 Task: Filter Others job.
Action: Mouse moved to (252, 82)
Screenshot: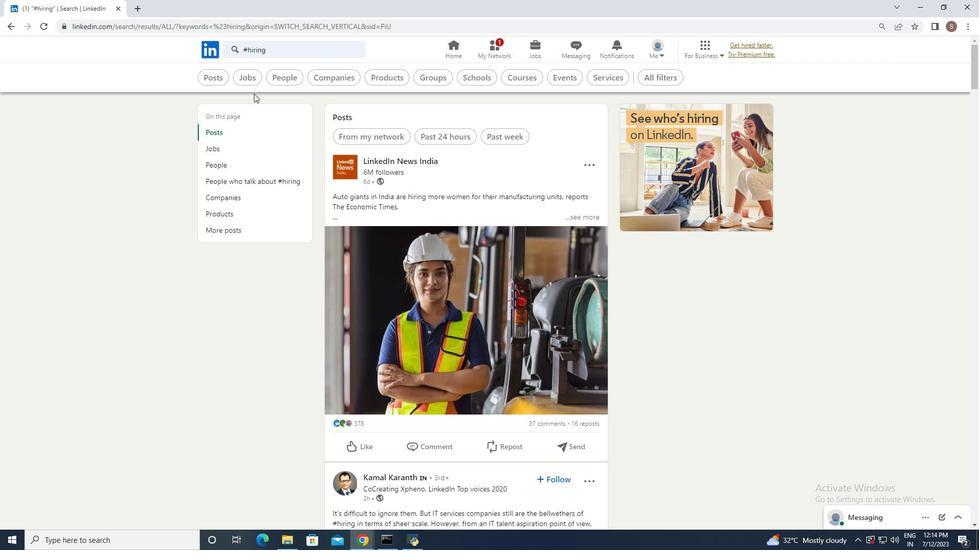
Action: Mouse pressed left at (252, 82)
Screenshot: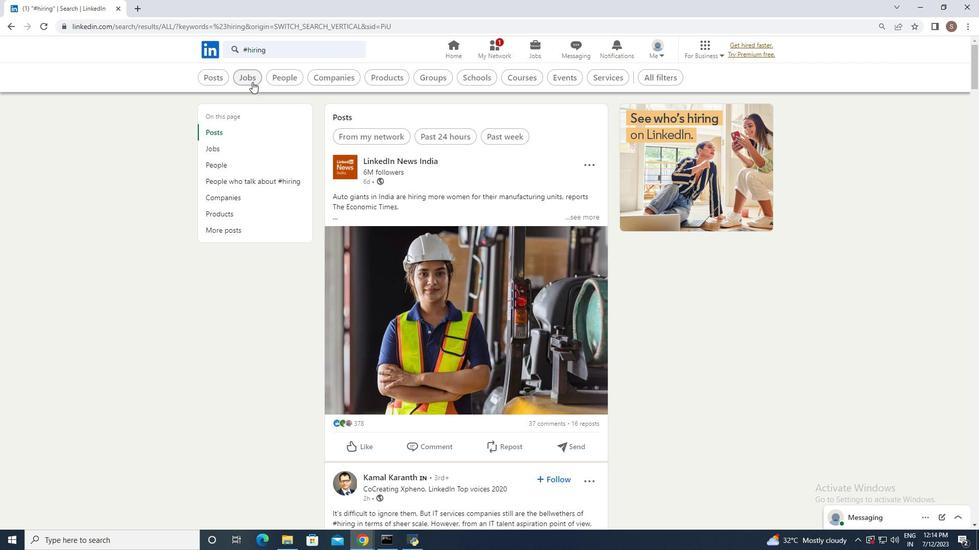 
Action: Mouse moved to (502, 78)
Screenshot: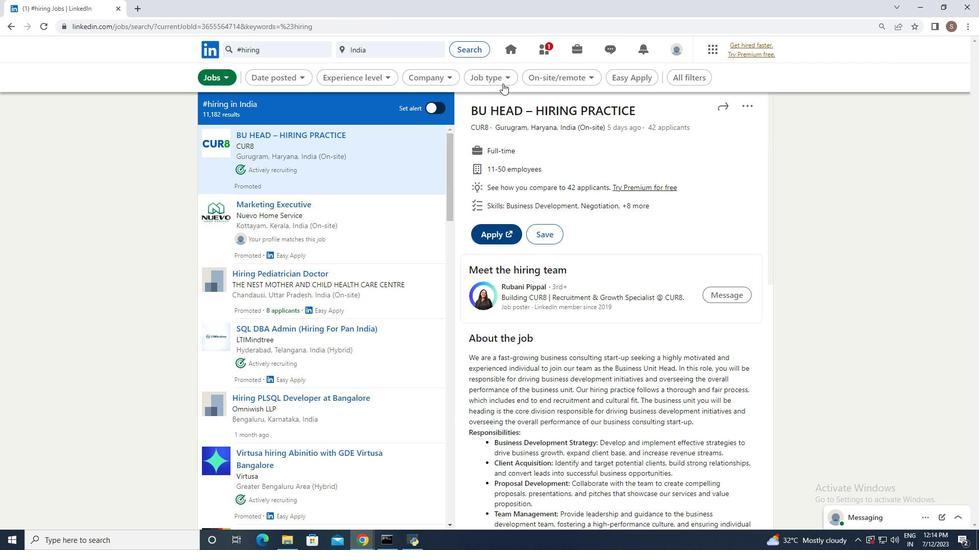 
Action: Mouse pressed left at (502, 78)
Screenshot: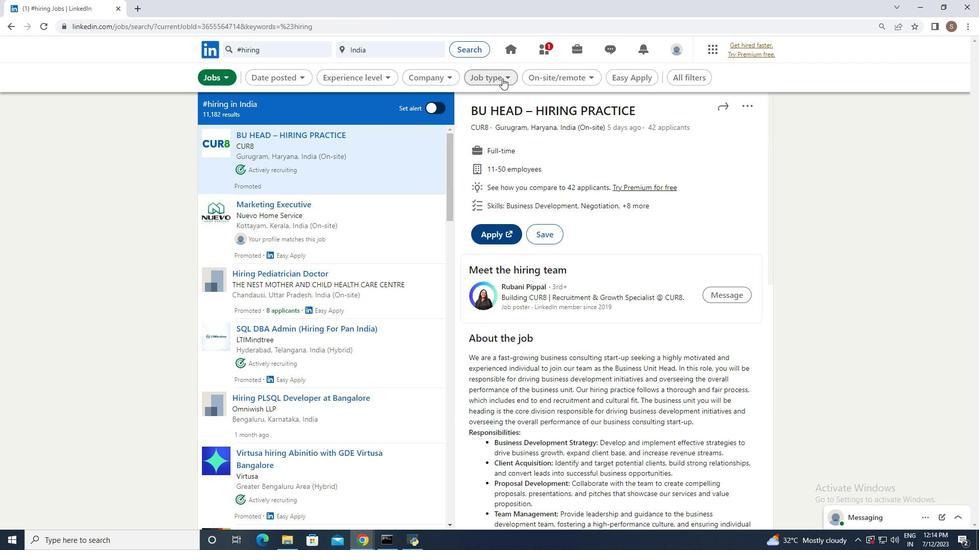 
Action: Mouse moved to (426, 195)
Screenshot: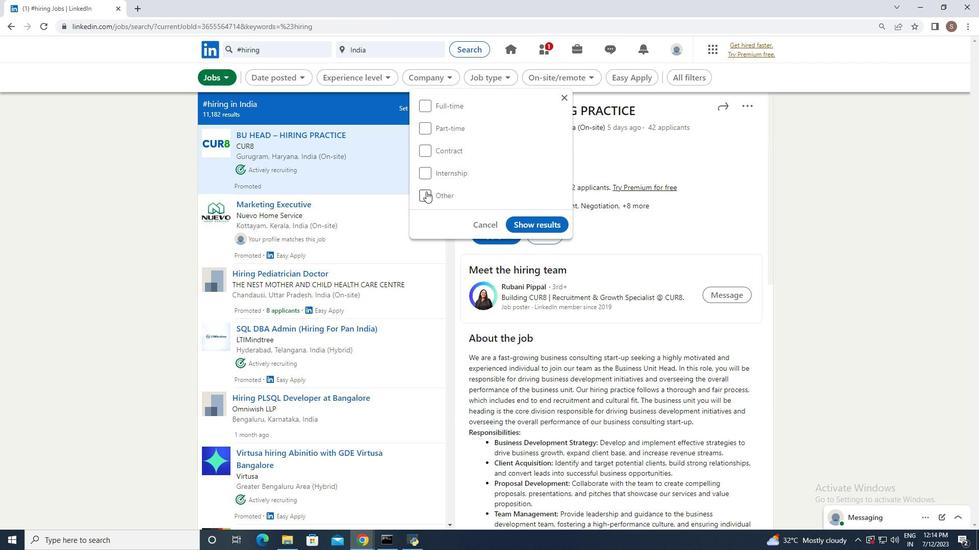 
Action: Mouse pressed left at (426, 195)
Screenshot: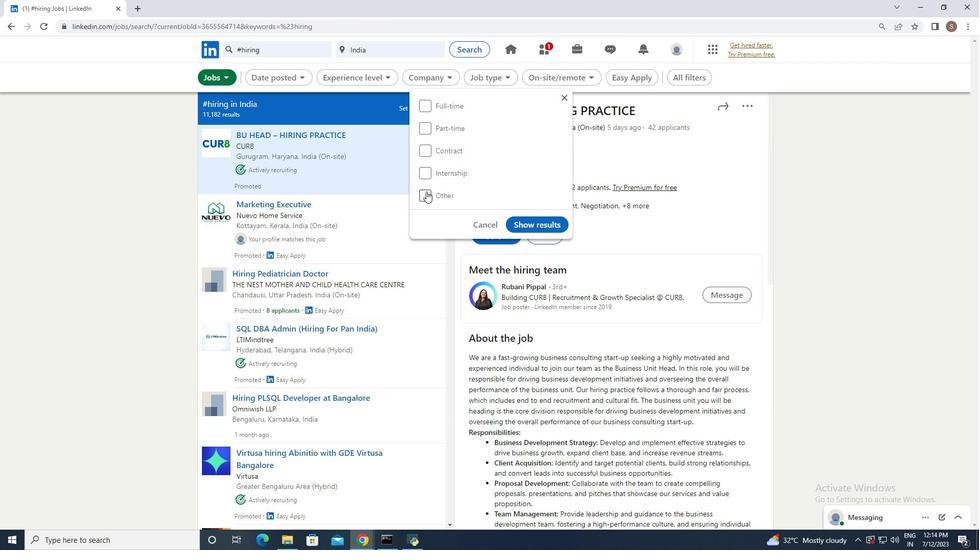 
Action: Mouse moved to (546, 223)
Screenshot: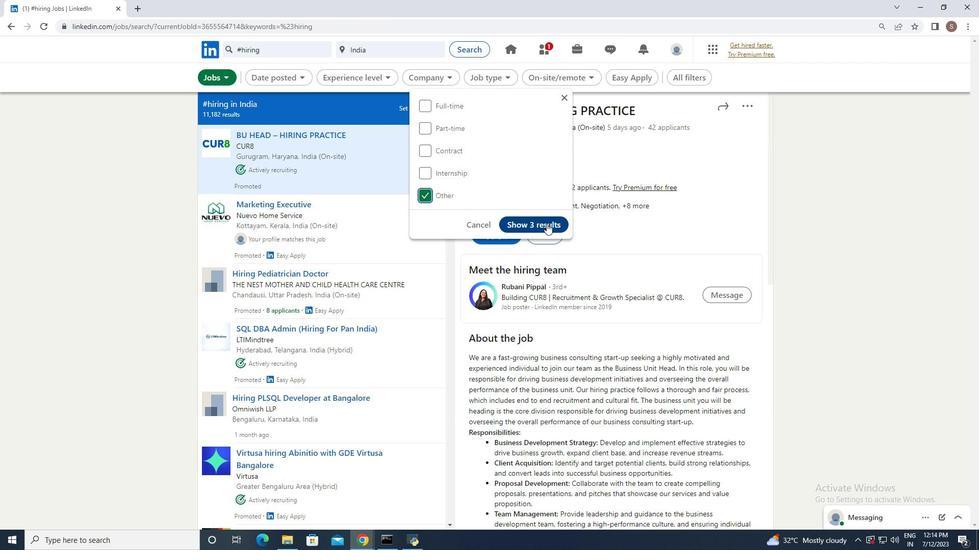 
Action: Mouse pressed left at (546, 223)
Screenshot: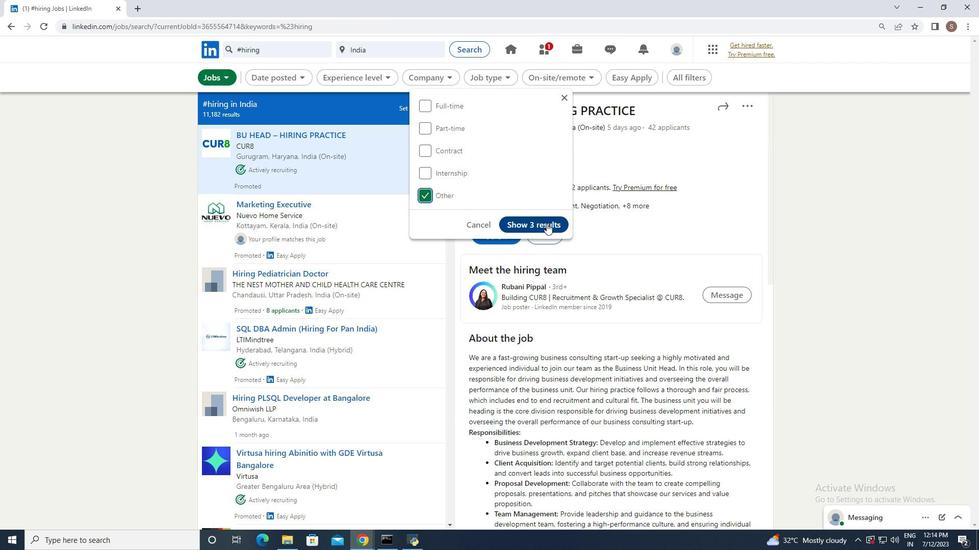 
